 Task: Find the home-value estimate for "4563 County Highway 14".
Action: Mouse moved to (538, 114)
Screenshot: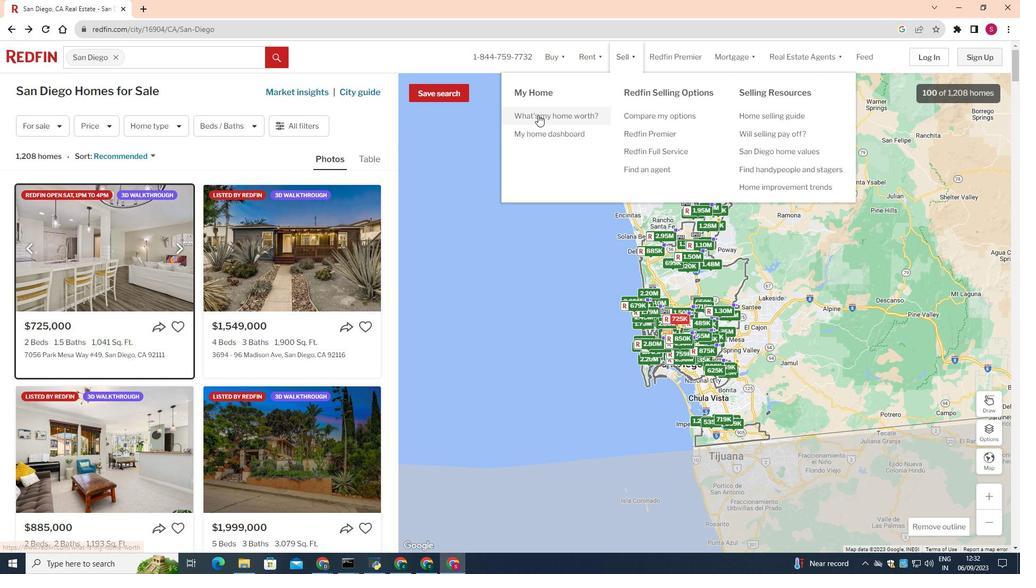
Action: Mouse pressed left at (538, 114)
Screenshot: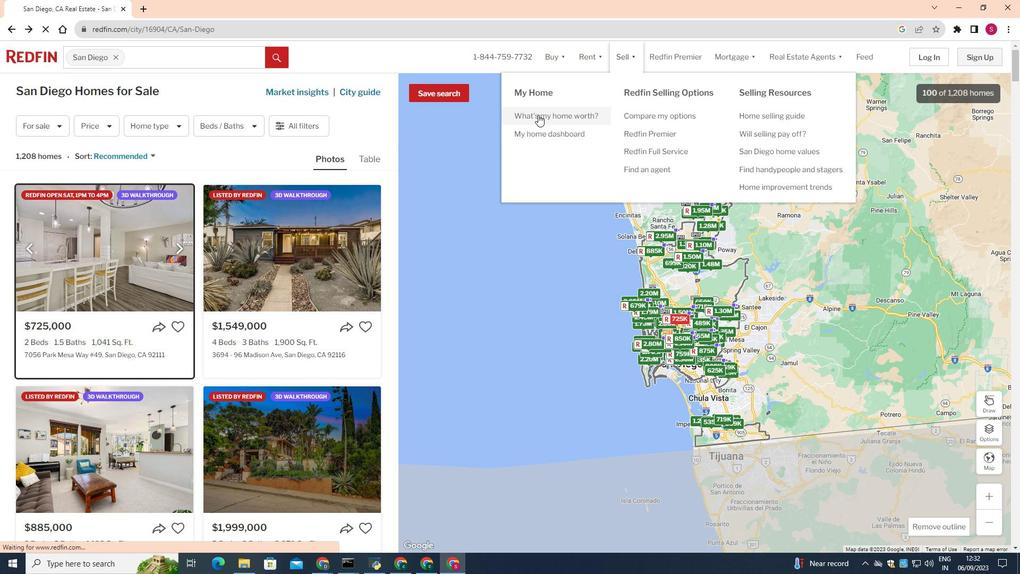 
Action: Mouse moved to (343, 337)
Screenshot: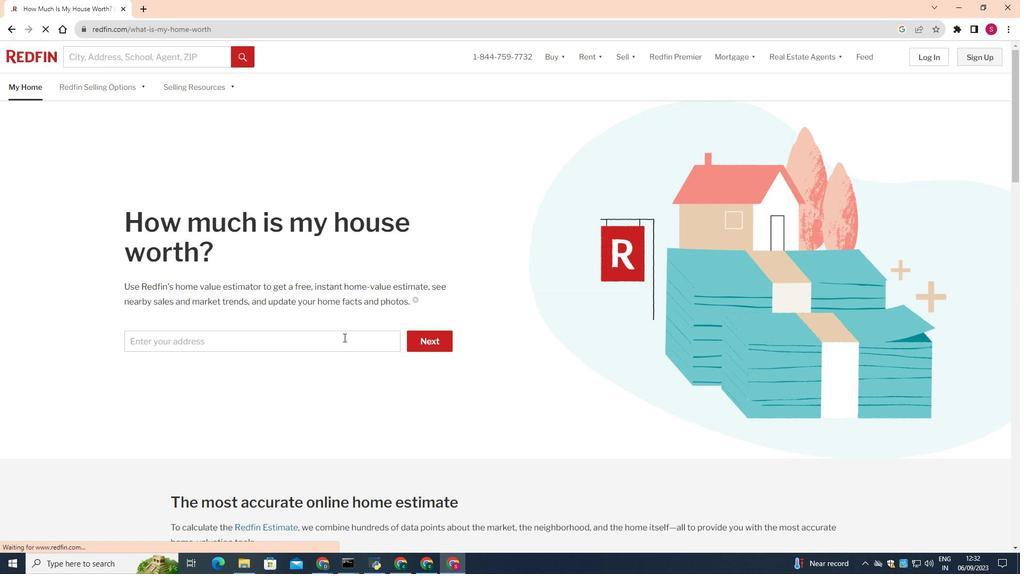 
Action: Mouse pressed left at (343, 337)
Screenshot: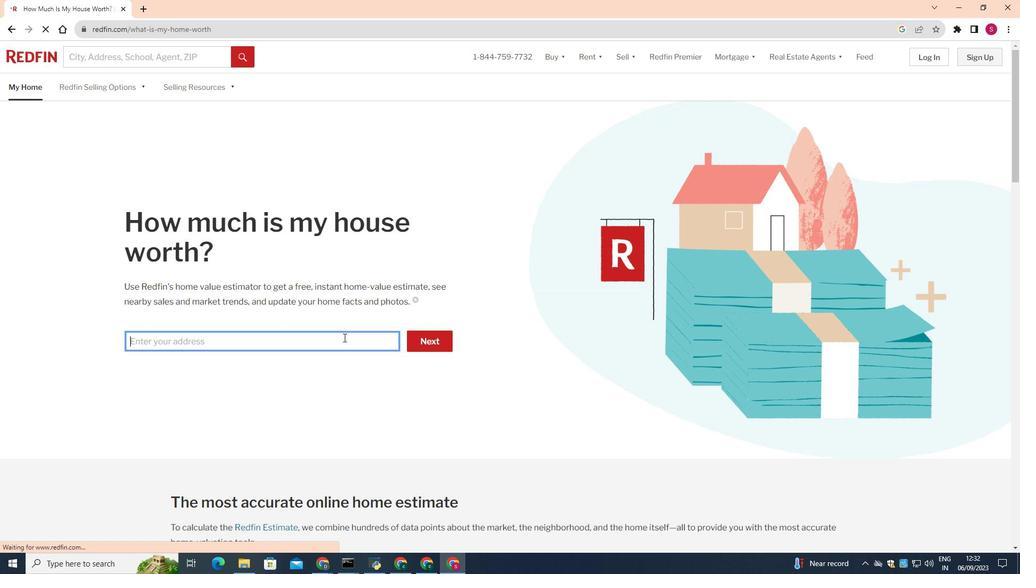 
Action: Key pressed 4563<Key.space><Key.shift>County<Key.space><Key.shift>Highway<Key.space>14
Screenshot: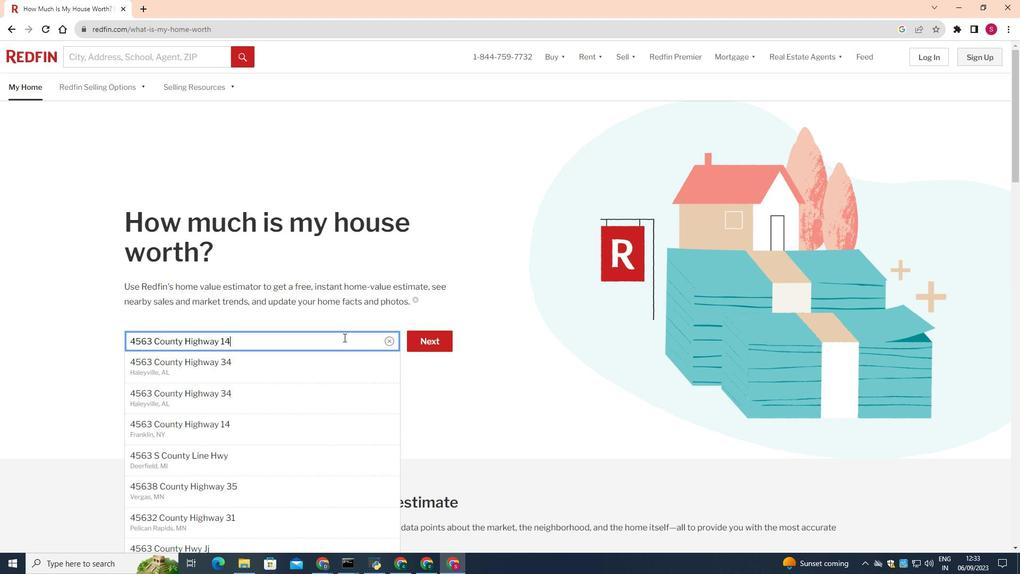 
Action: Mouse moved to (280, 361)
Screenshot: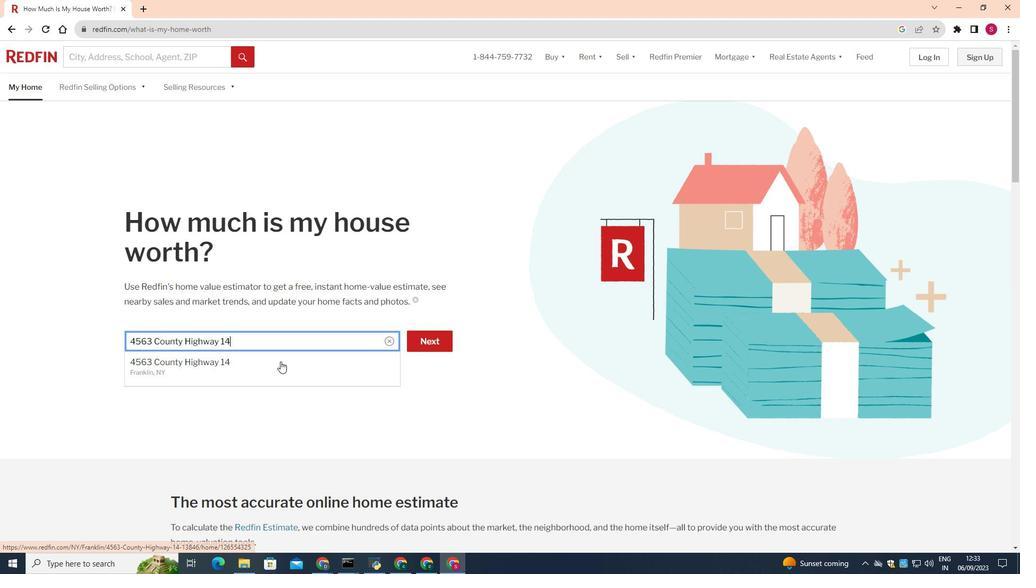 
Action: Mouse pressed left at (280, 361)
Screenshot: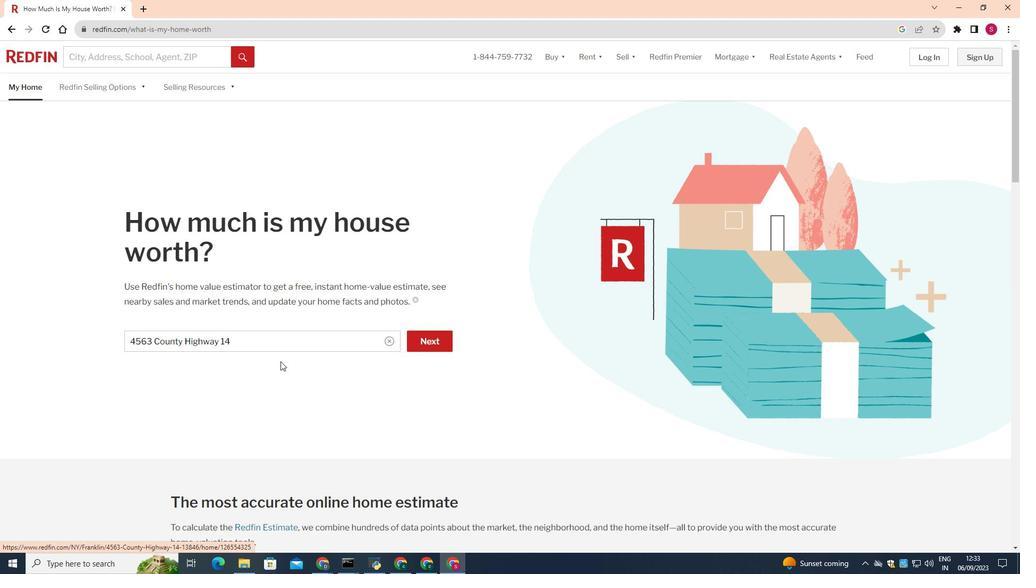 
Action: Mouse moved to (425, 339)
Screenshot: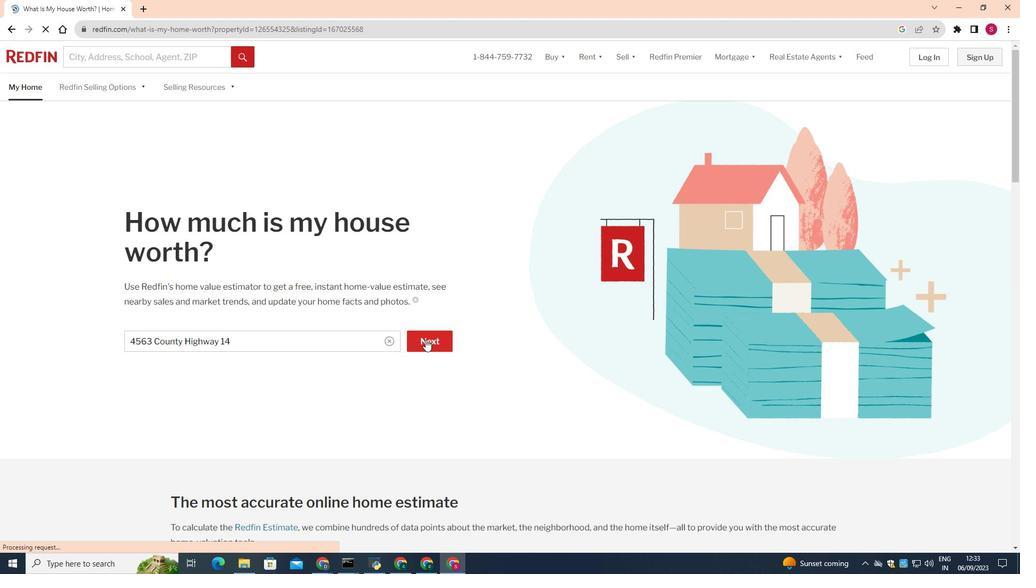 
Action: Mouse pressed left at (425, 339)
Screenshot: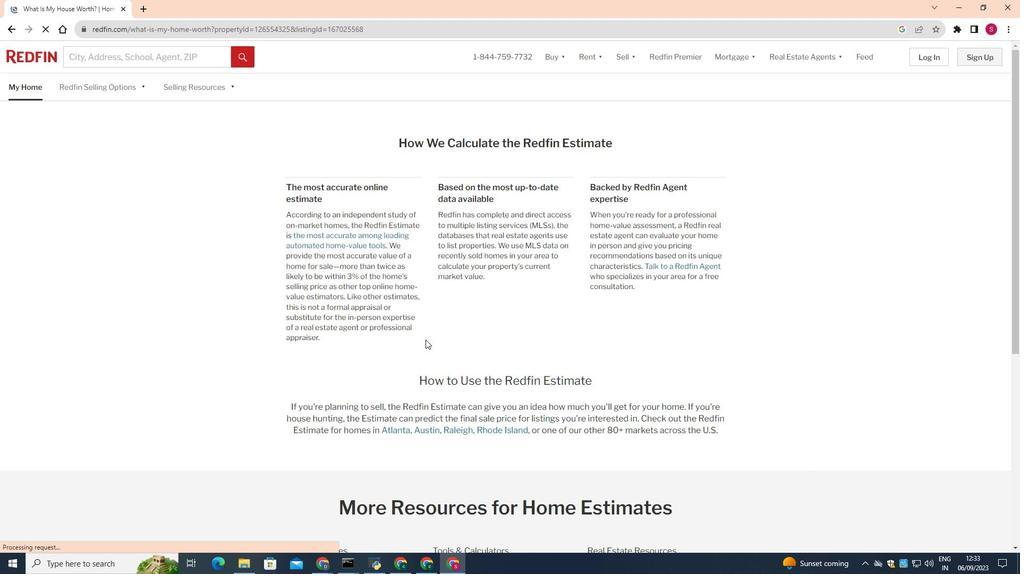 
